 Task: Look for products in the category "Prepared Meals" from Sprouts only.
Action: Mouse pressed left at (229, 103)
Screenshot: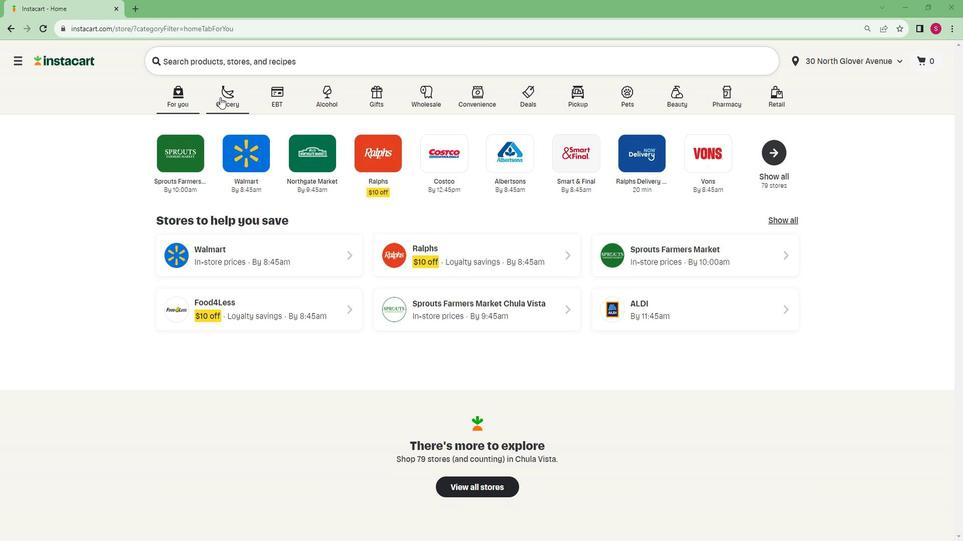 
Action: Mouse moved to (242, 276)
Screenshot: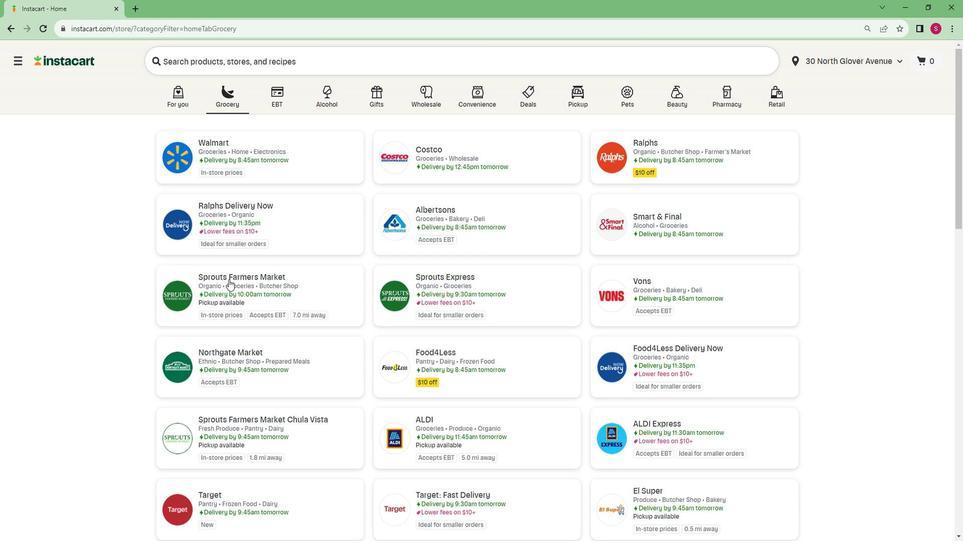 
Action: Mouse pressed left at (242, 276)
Screenshot: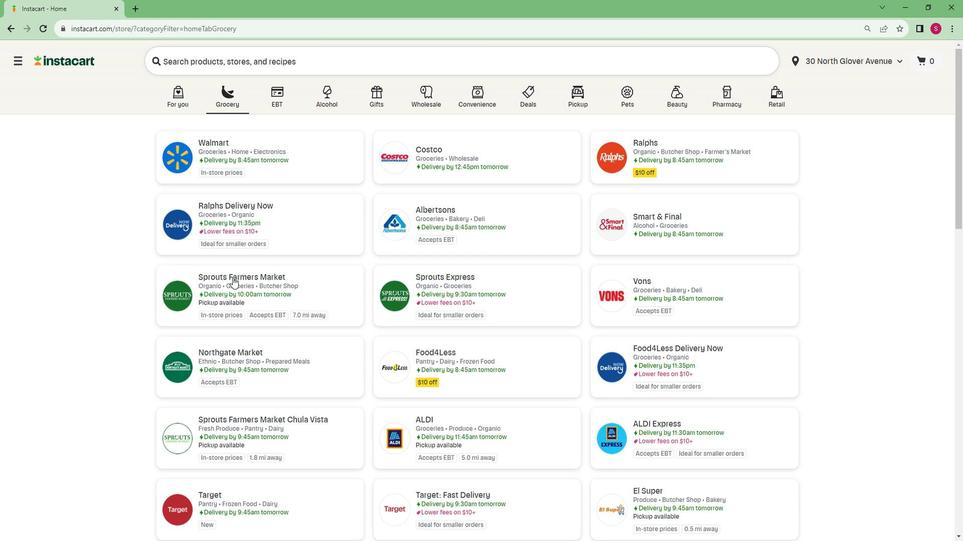 
Action: Mouse moved to (59, 424)
Screenshot: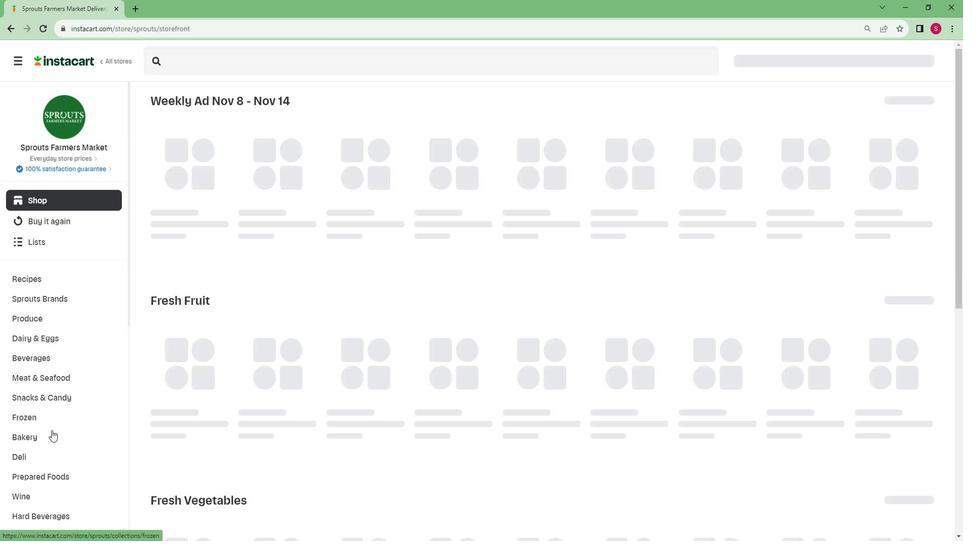
Action: Mouse scrolled (59, 423) with delta (0, 0)
Screenshot: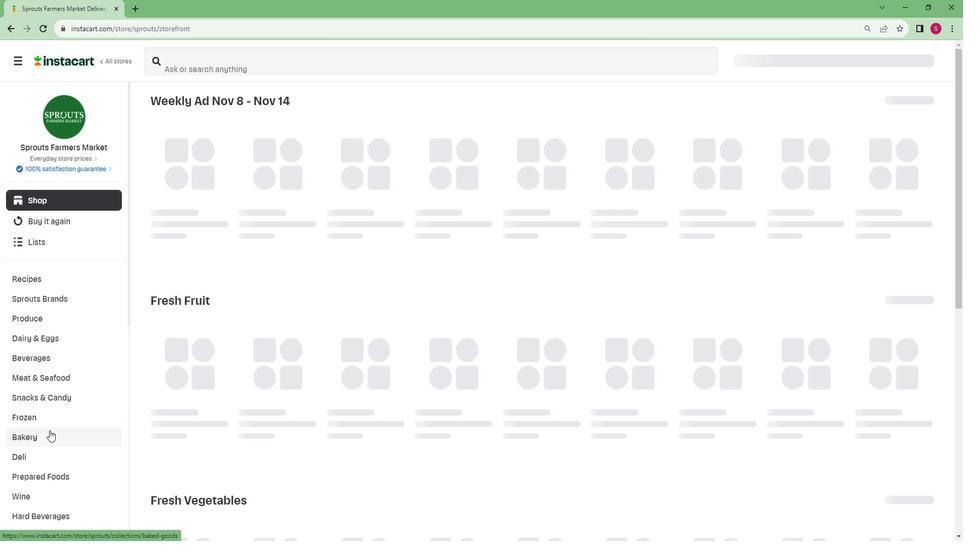 
Action: Mouse scrolled (59, 423) with delta (0, 0)
Screenshot: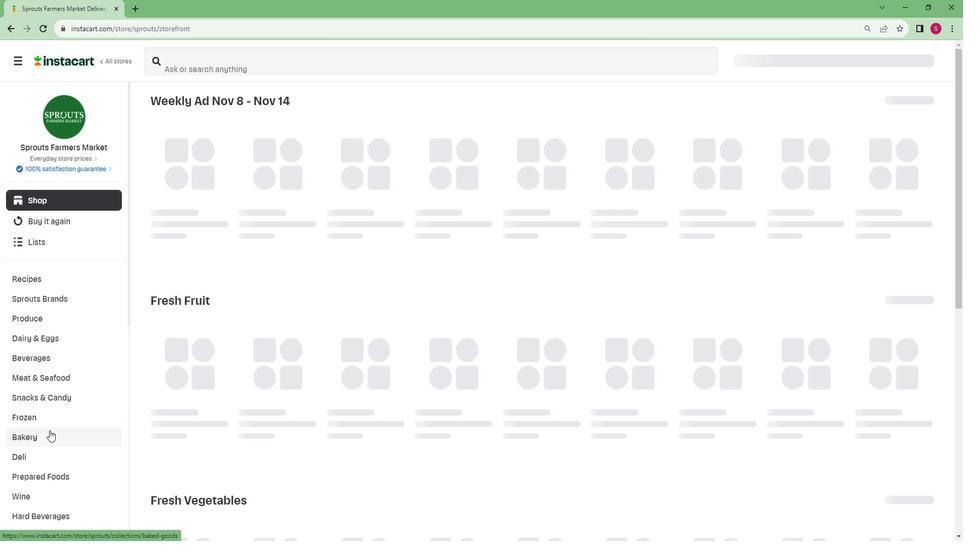 
Action: Mouse scrolled (59, 423) with delta (0, 0)
Screenshot: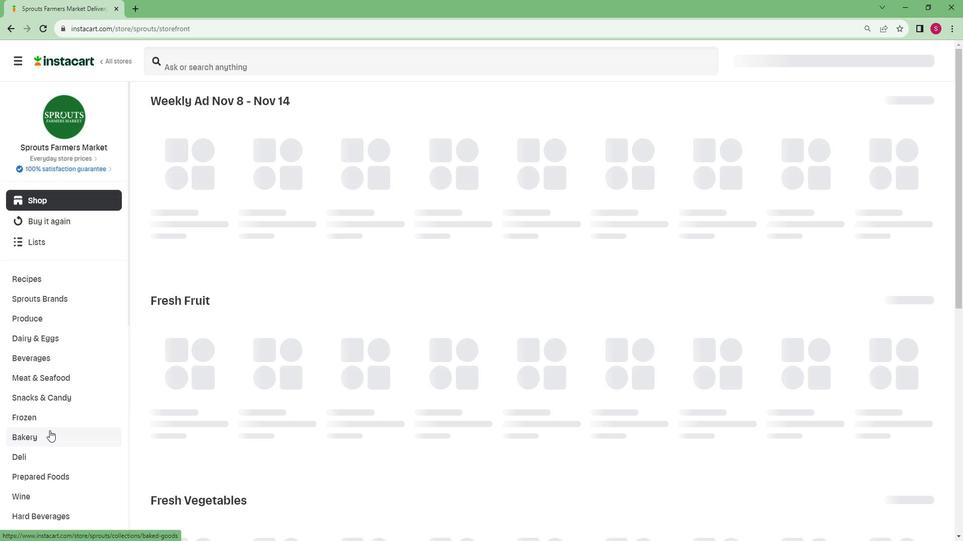 
Action: Mouse scrolled (59, 423) with delta (0, 0)
Screenshot: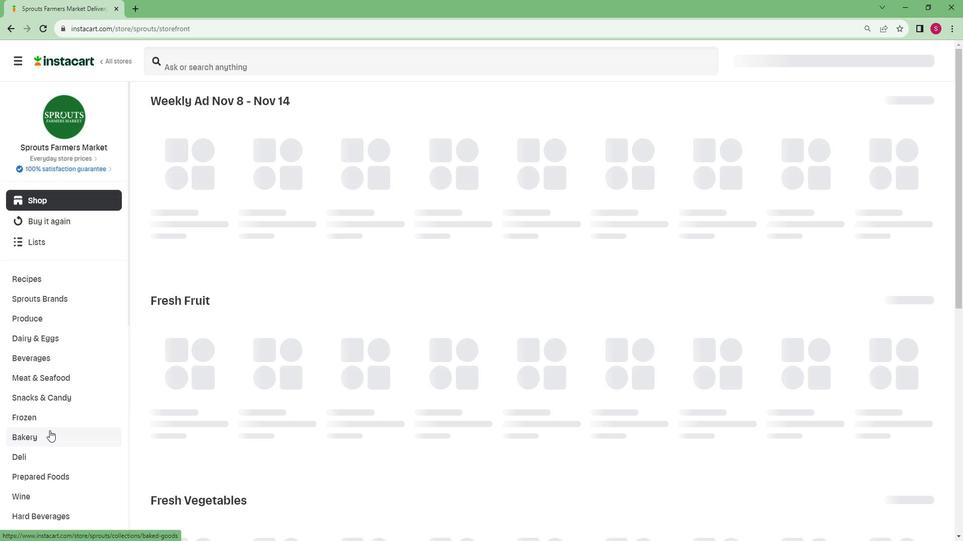 
Action: Mouse scrolled (59, 423) with delta (0, 0)
Screenshot: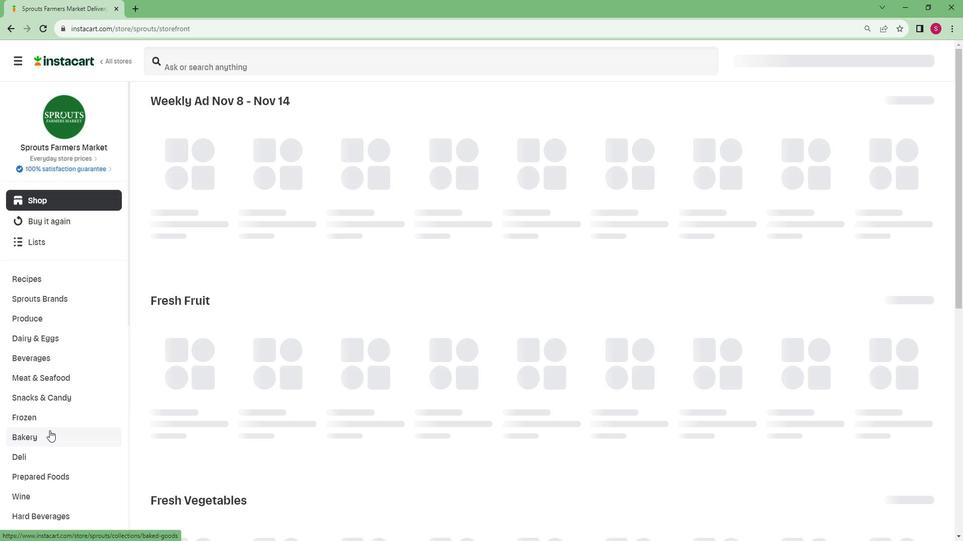 
Action: Mouse scrolled (59, 423) with delta (0, 0)
Screenshot: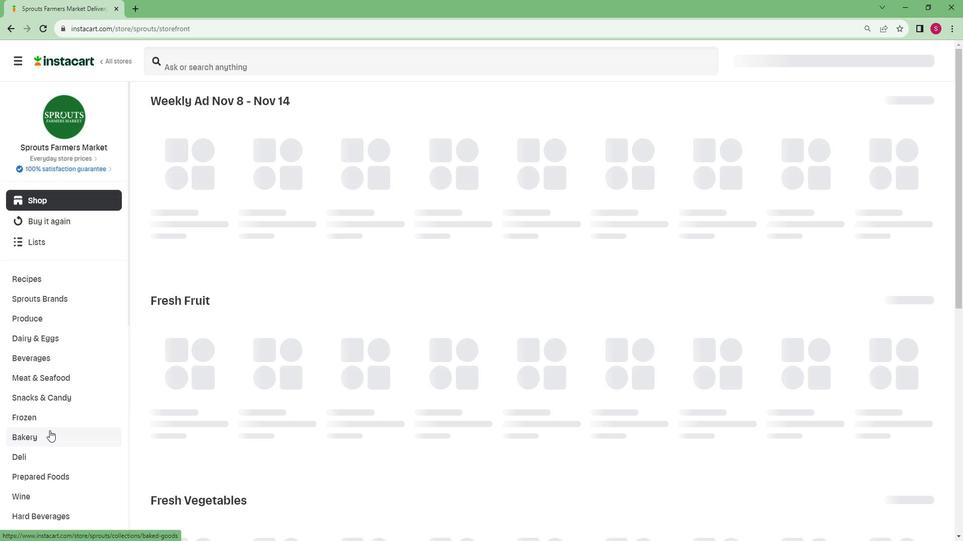 
Action: Mouse scrolled (59, 423) with delta (0, 0)
Screenshot: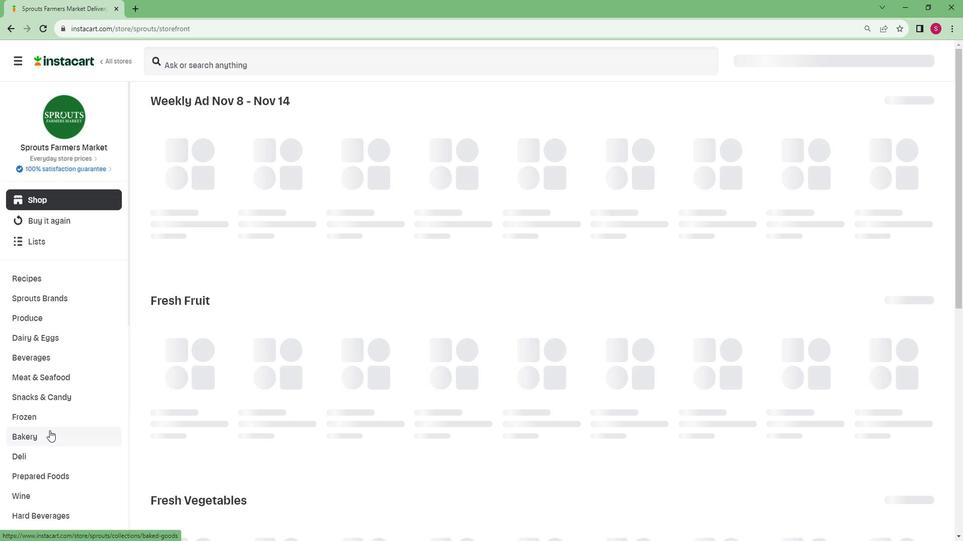 
Action: Mouse moved to (58, 424)
Screenshot: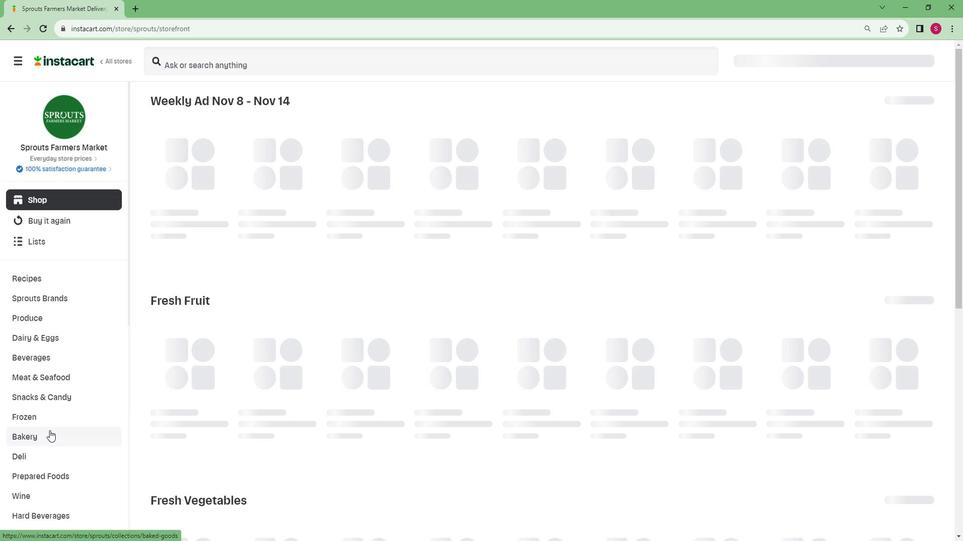 
Action: Mouse scrolled (58, 423) with delta (0, 0)
Screenshot: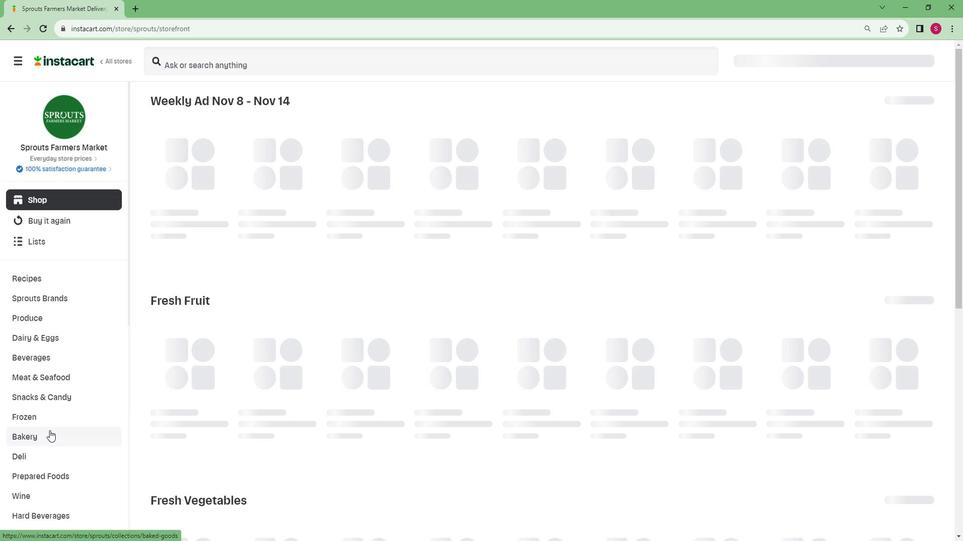 
Action: Mouse moved to (58, 421)
Screenshot: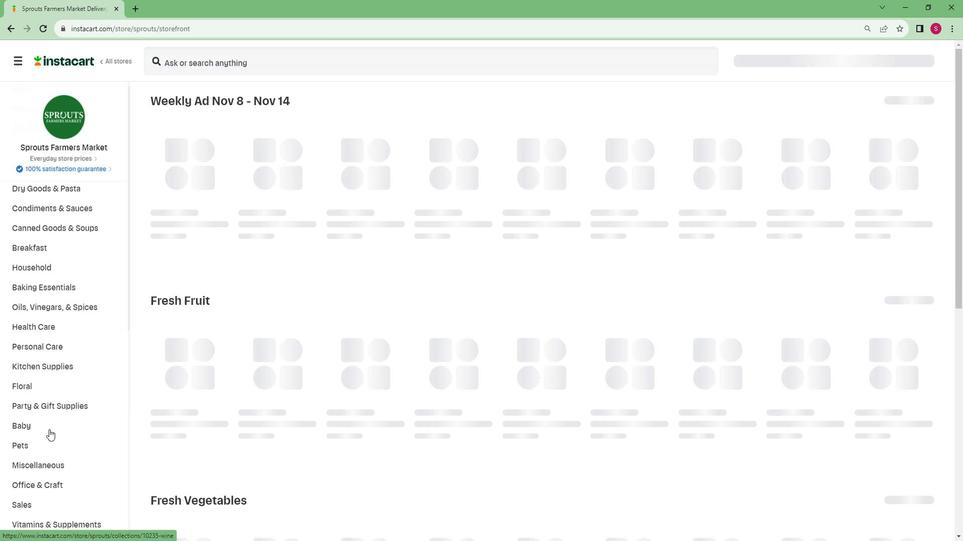 
Action: Mouse scrolled (58, 422) with delta (0, 0)
Screenshot: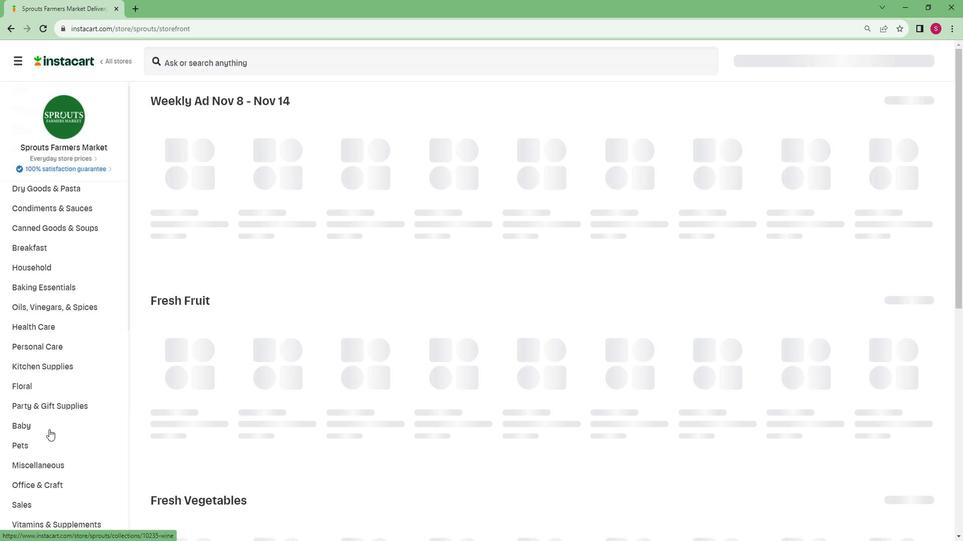 
Action: Mouse scrolled (58, 421) with delta (0, 0)
Screenshot: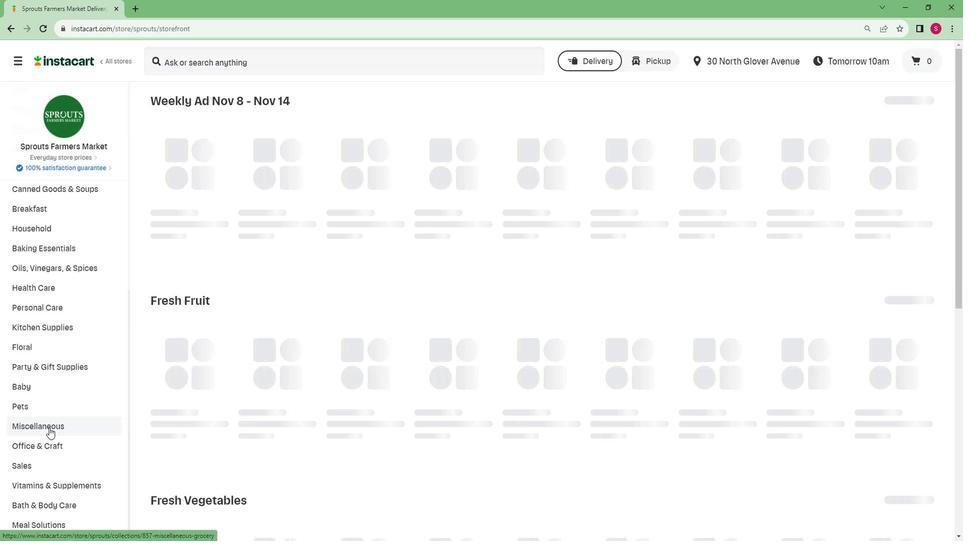 
Action: Mouse scrolled (58, 421) with delta (0, 0)
Screenshot: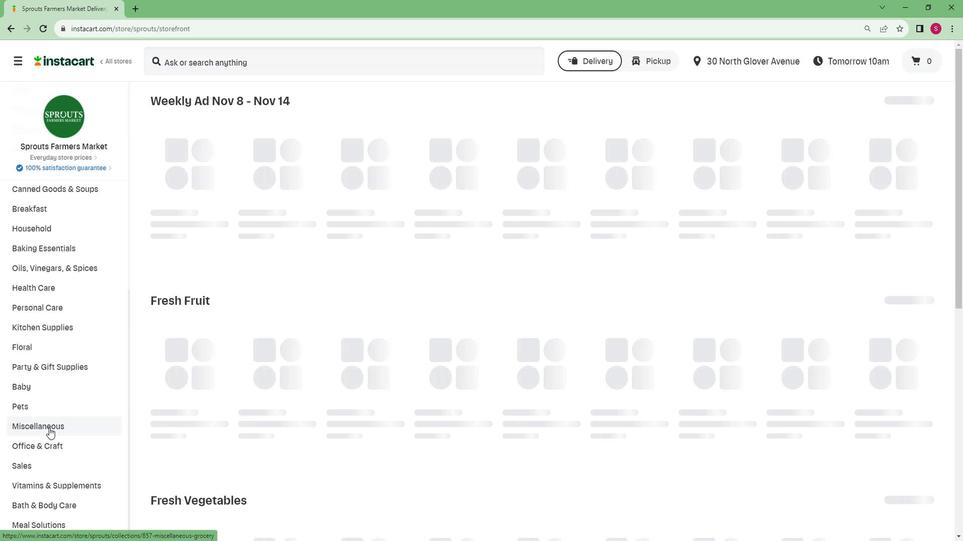 
Action: Mouse scrolled (58, 421) with delta (0, 0)
Screenshot: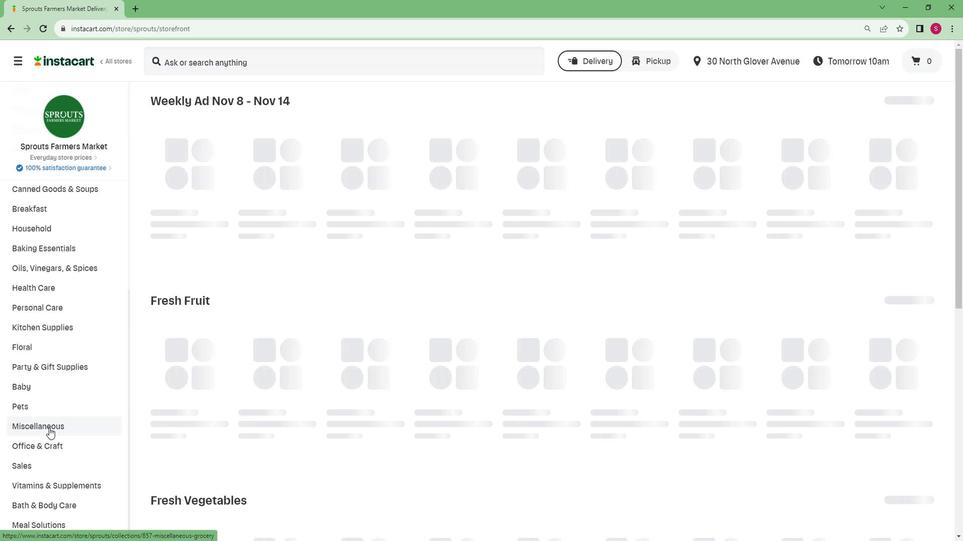 
Action: Mouse moved to (28, 516)
Screenshot: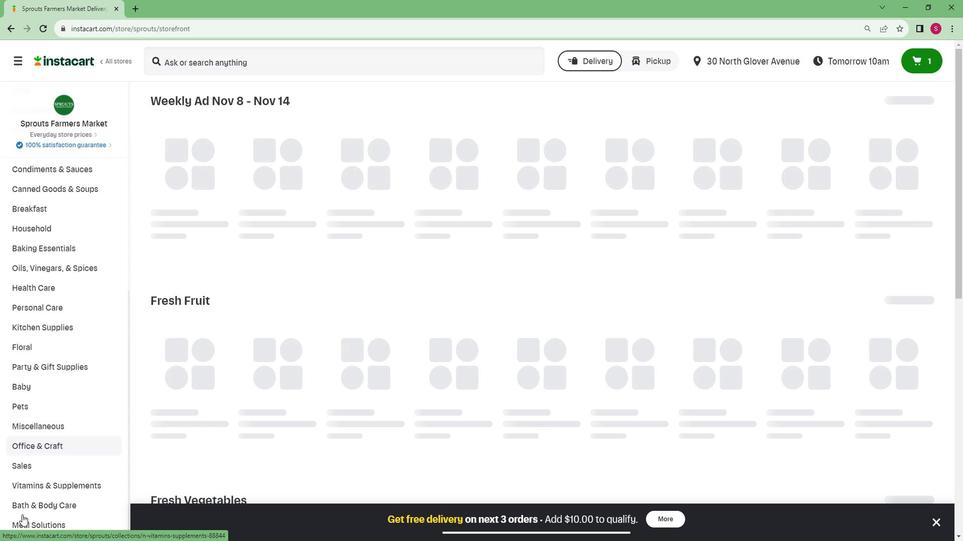
Action: Mouse pressed left at (28, 516)
Screenshot: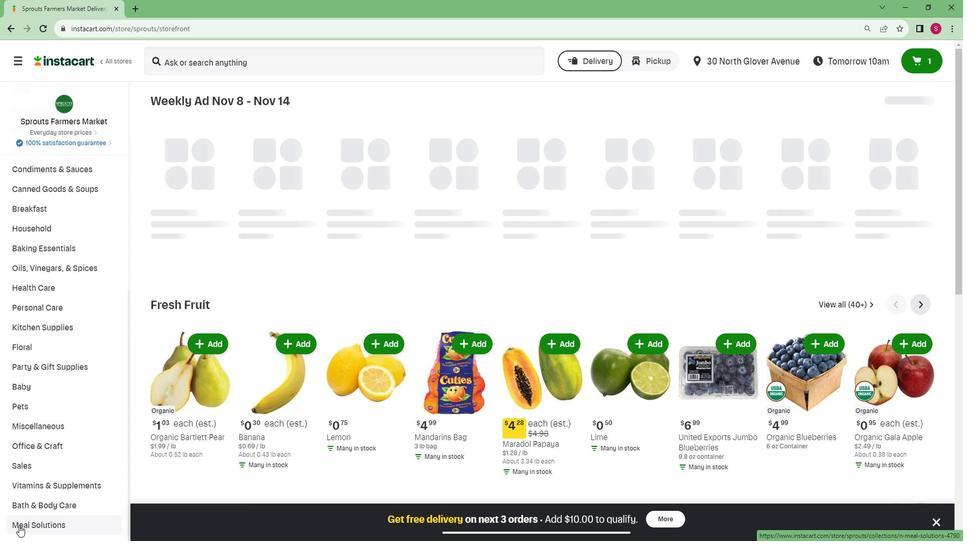 
Action: Mouse moved to (41, 504)
Screenshot: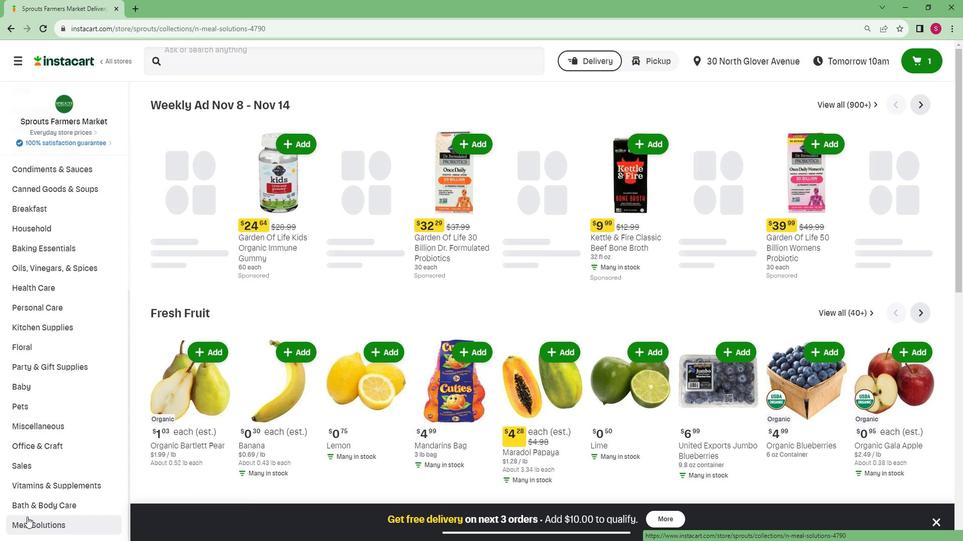 
Action: Mouse scrolled (41, 503) with delta (0, 0)
Screenshot: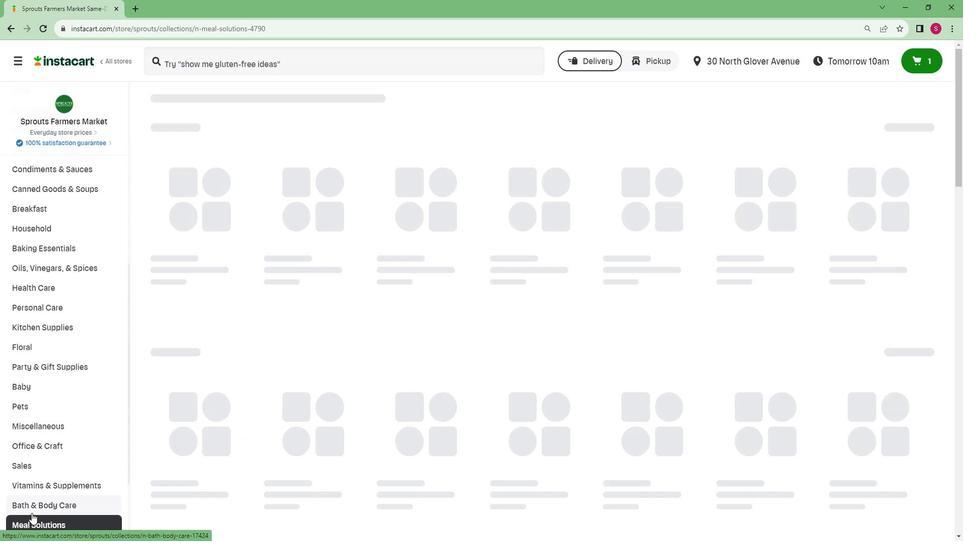 
Action: Mouse scrolled (41, 503) with delta (0, 0)
Screenshot: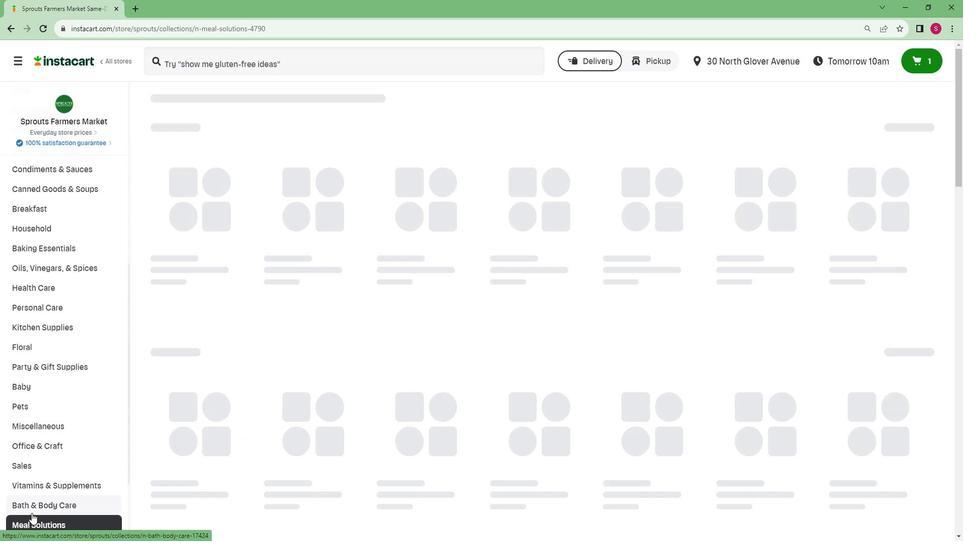 
Action: Mouse scrolled (41, 503) with delta (0, 0)
Screenshot: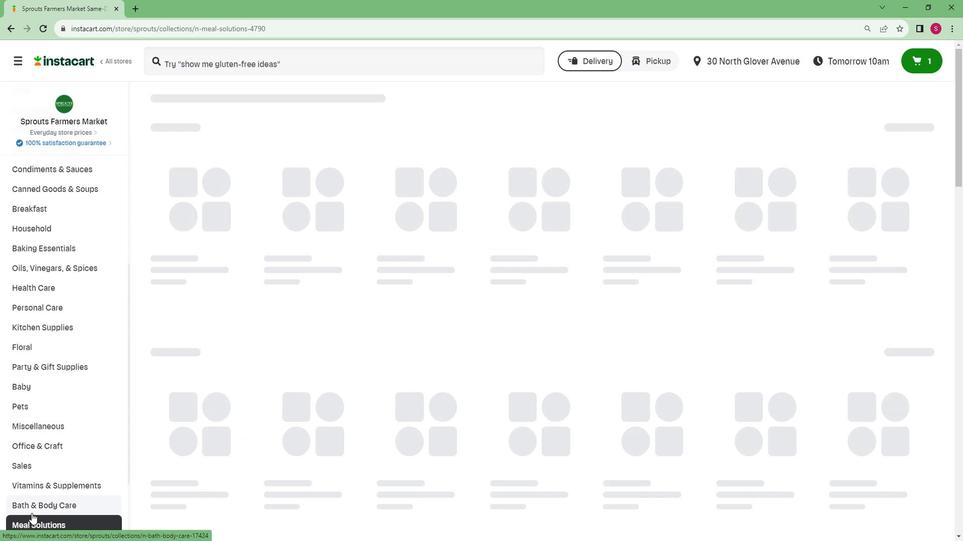 
Action: Mouse scrolled (41, 503) with delta (0, 0)
Screenshot: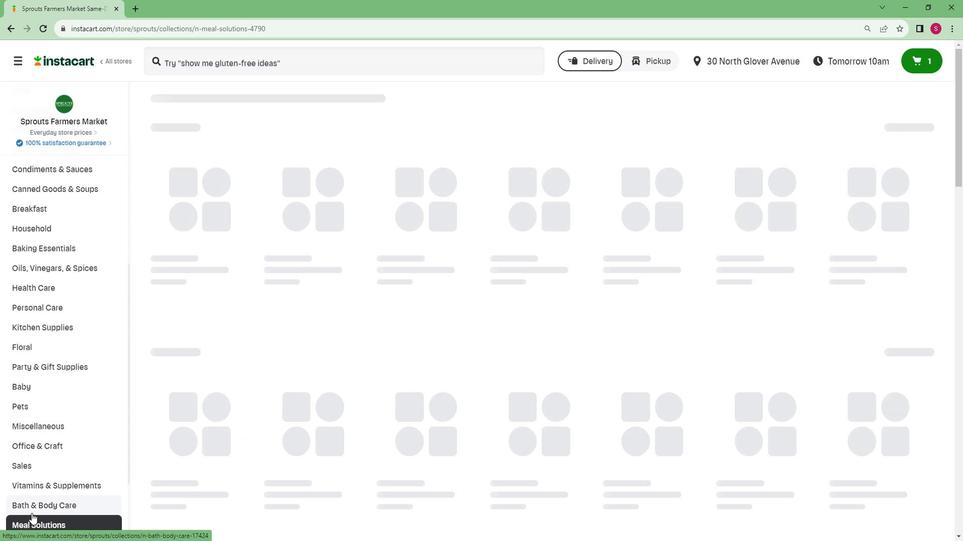 
Action: Mouse moved to (50, 458)
Screenshot: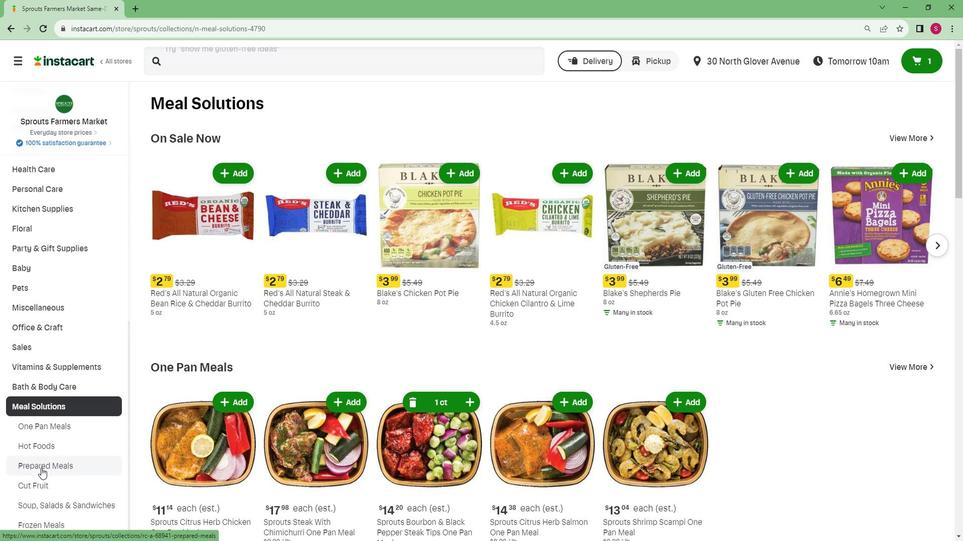 
Action: Mouse pressed left at (50, 458)
Screenshot: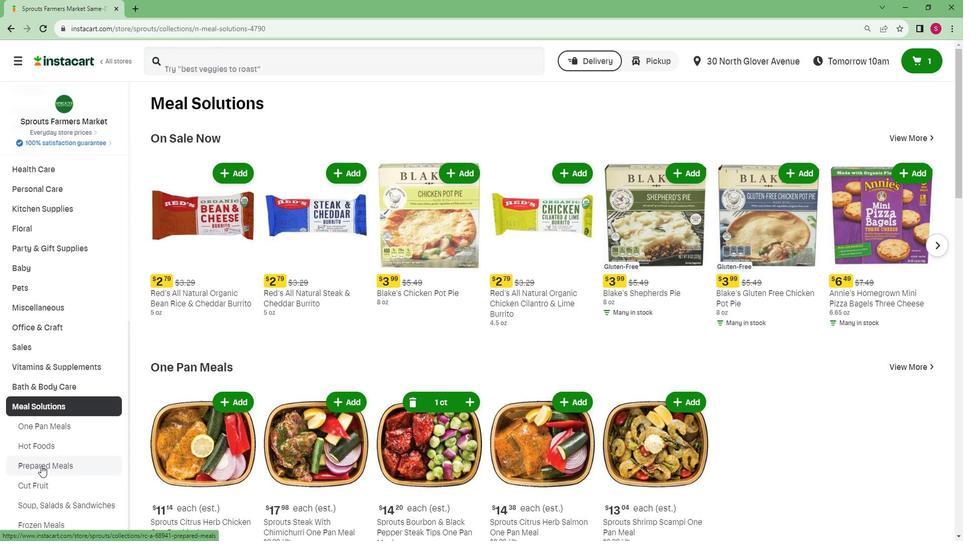 
Action: Mouse moved to (336, 149)
Screenshot: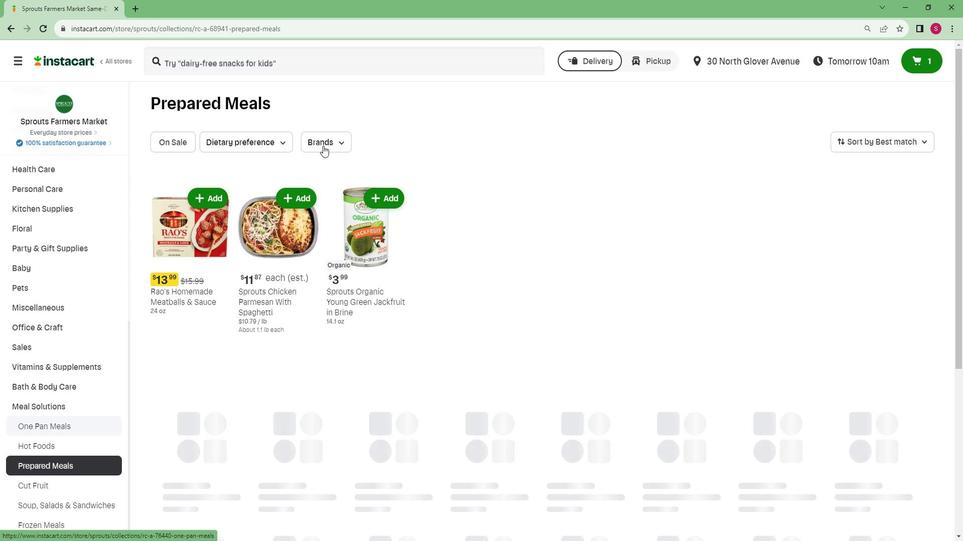 
Action: Mouse pressed left at (336, 149)
Screenshot: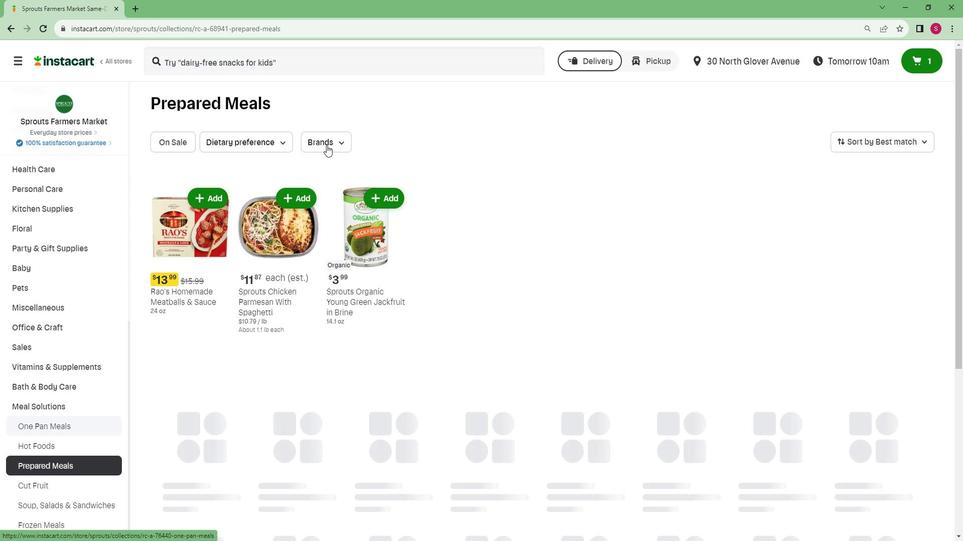 
Action: Mouse moved to (350, 201)
Screenshot: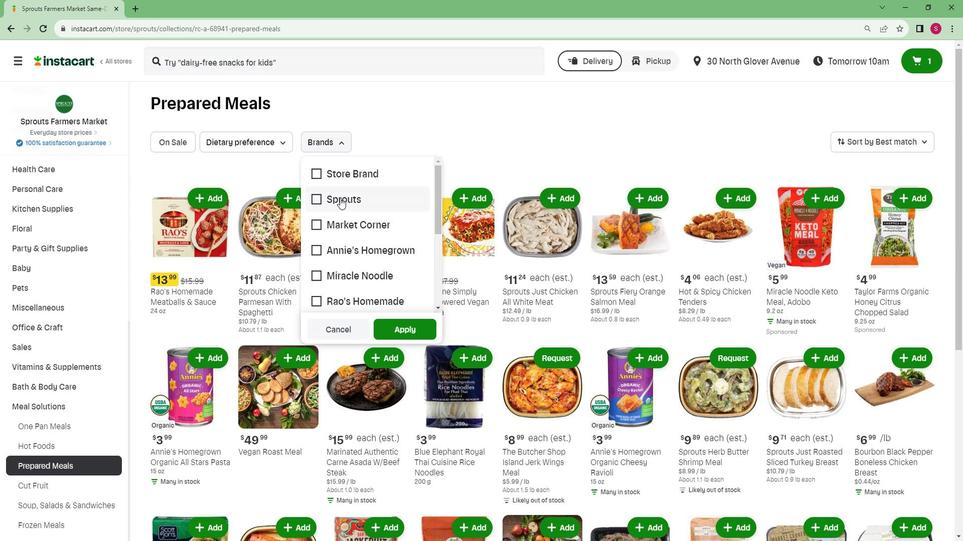 
Action: Mouse pressed left at (350, 201)
Screenshot: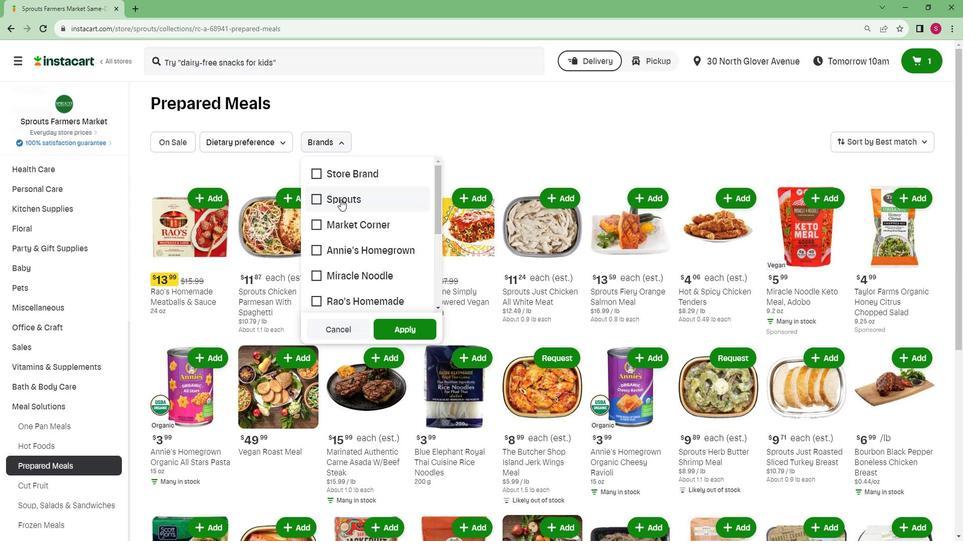 
Action: Mouse moved to (402, 320)
Screenshot: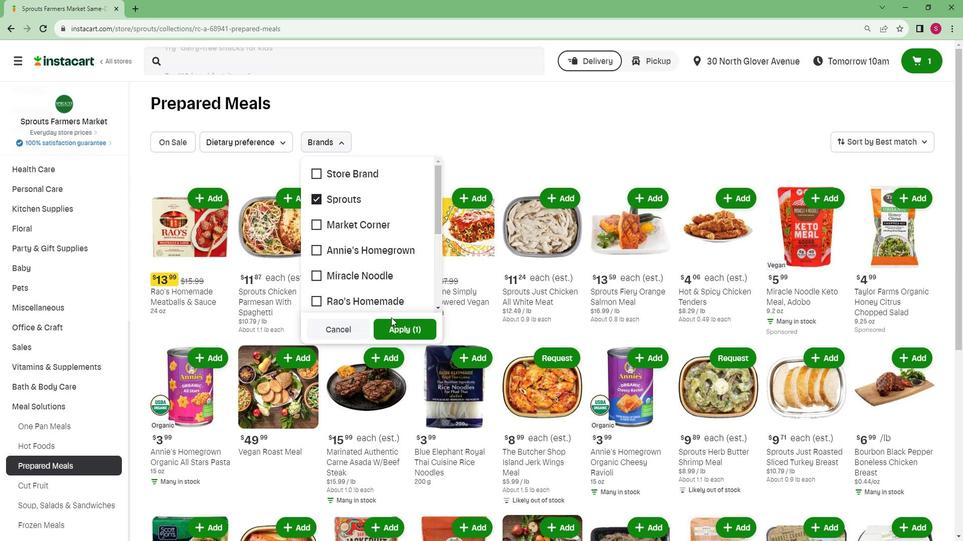 
Action: Mouse pressed left at (402, 320)
Screenshot: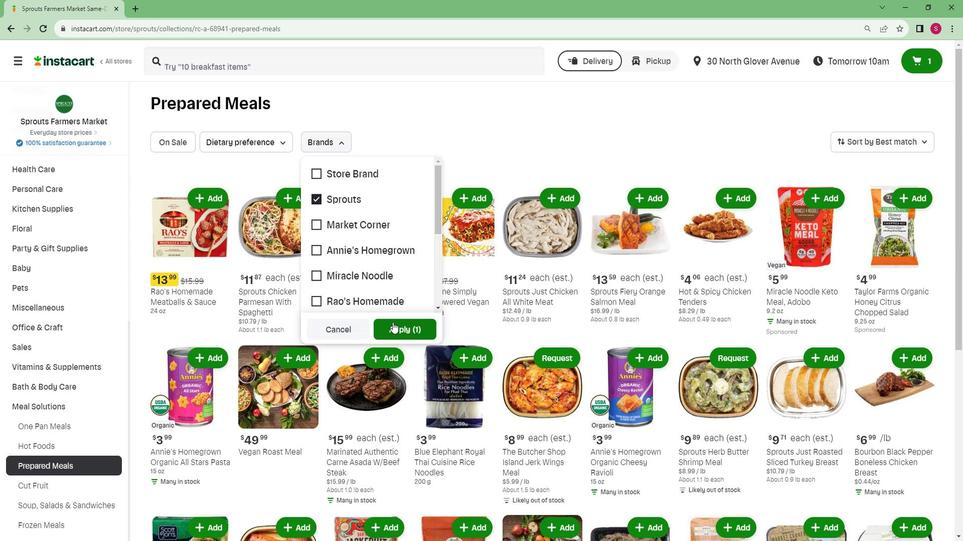 
Action: Mouse moved to (399, 317)
Screenshot: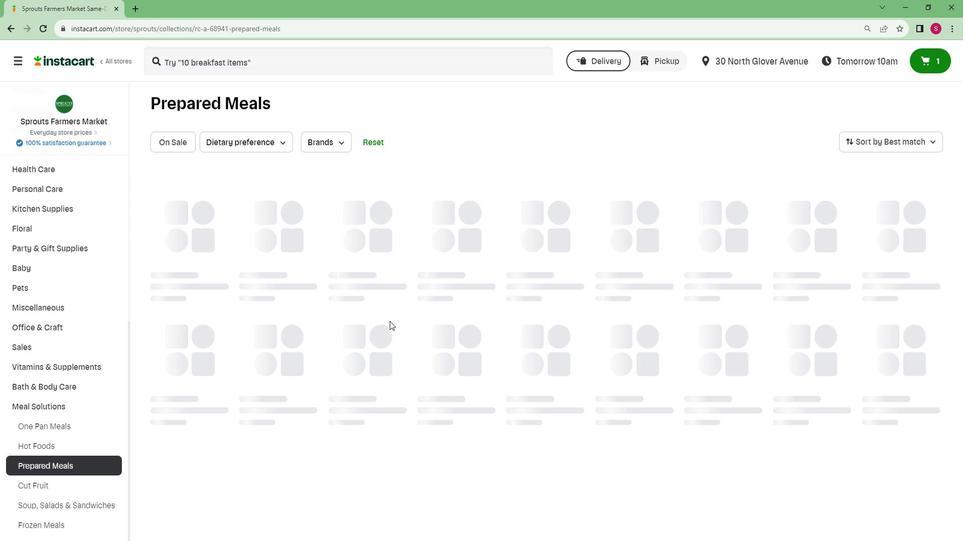 
